 Task: Open Card Content Strategy Meeting in Board Email Marketing Performance Analysis and Reporting to Workspace Affiliate Marketing and add a team member Softage.3@softage.net, a label Red, a checklist Data Analysis, an attachment from your onedrive, a color Red and finally, add a card description 'Plan and execute company team-building conference with guest speakers on customer experience' and a comment 'Let us approach this task with a focus on quality over quantity, ensuring that we deliver a high-quality outcome.'. Add a start date 'Jan 03, 1900' with a due date 'Jan 10, 1900'
Action: Mouse moved to (196, 129)
Screenshot: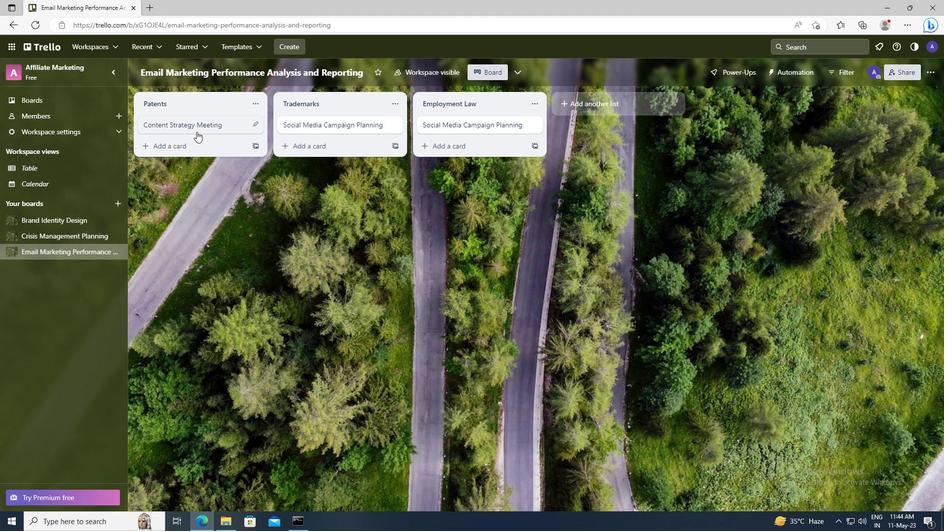 
Action: Mouse pressed left at (196, 129)
Screenshot: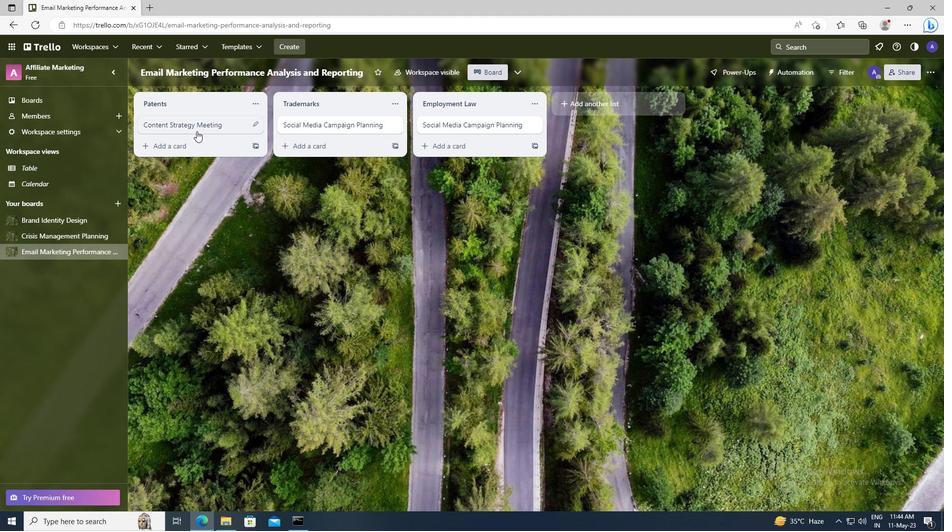 
Action: Mouse moved to (593, 125)
Screenshot: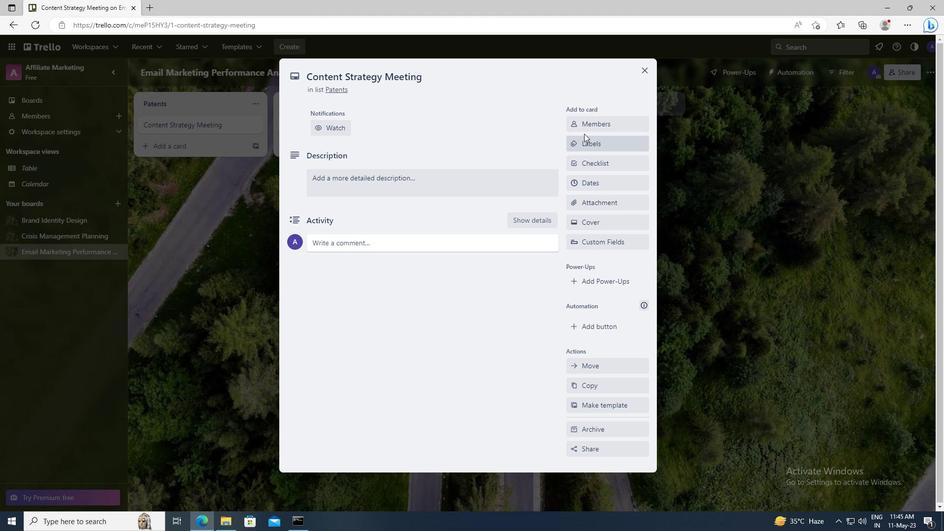 
Action: Mouse pressed left at (593, 125)
Screenshot: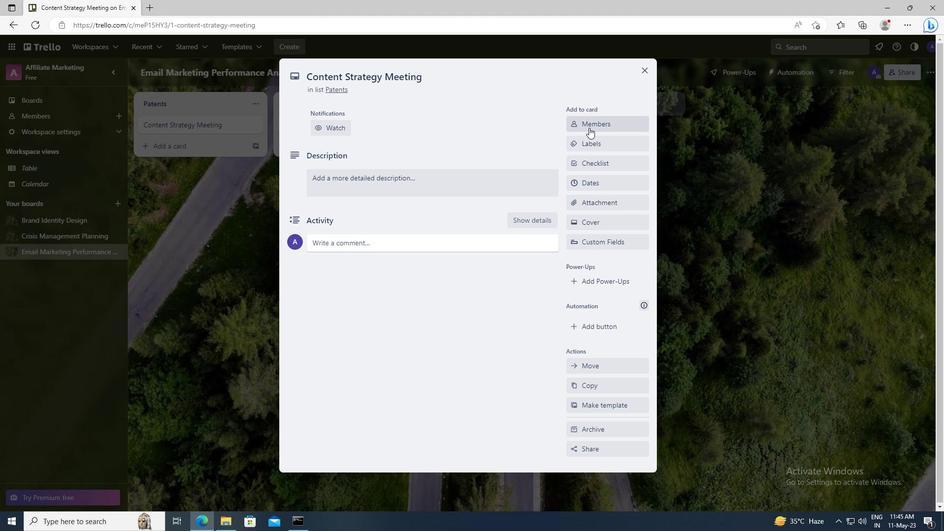 
Action: Mouse moved to (600, 168)
Screenshot: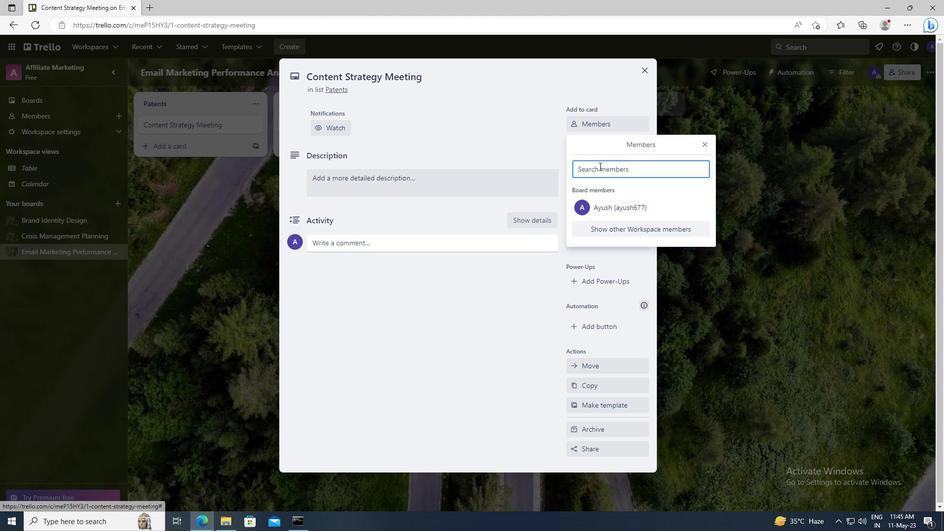 
Action: Mouse pressed left at (600, 168)
Screenshot: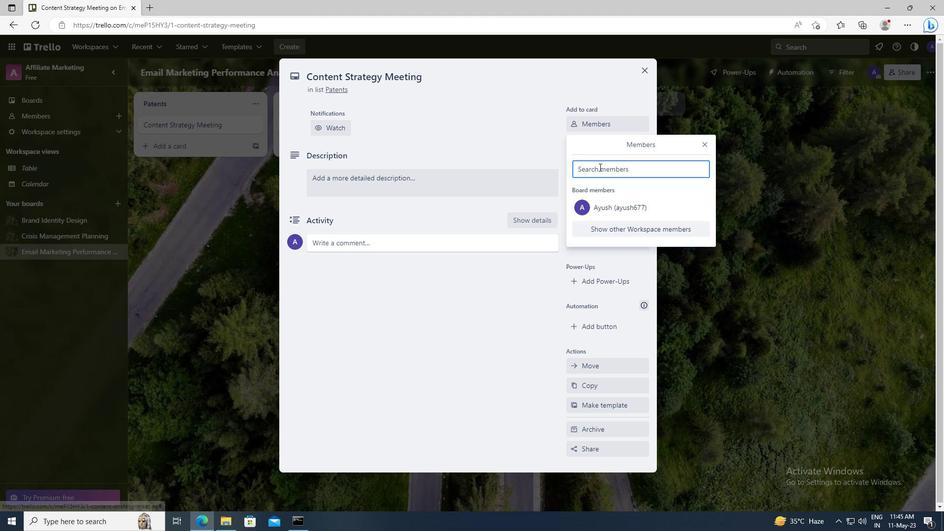 
Action: Key pressed <Key.shift>SOFTAGE.3
Screenshot: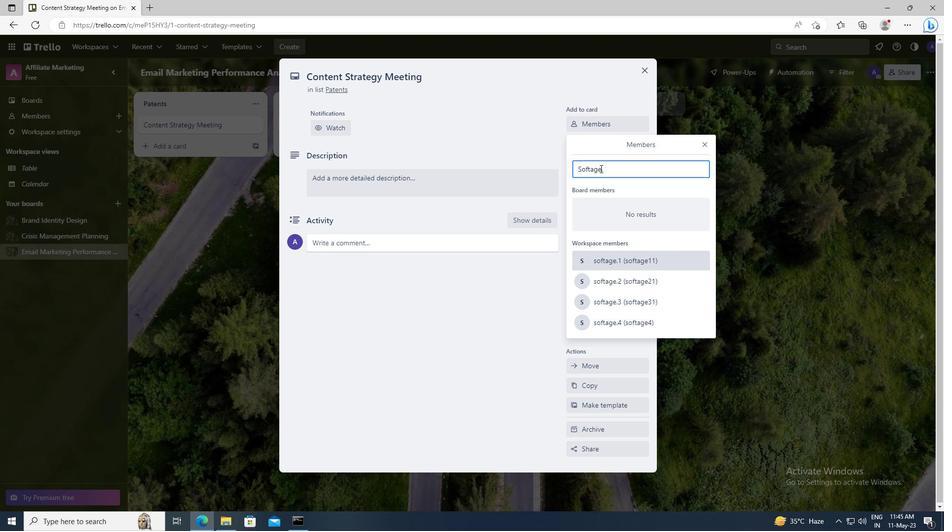 
Action: Mouse moved to (611, 258)
Screenshot: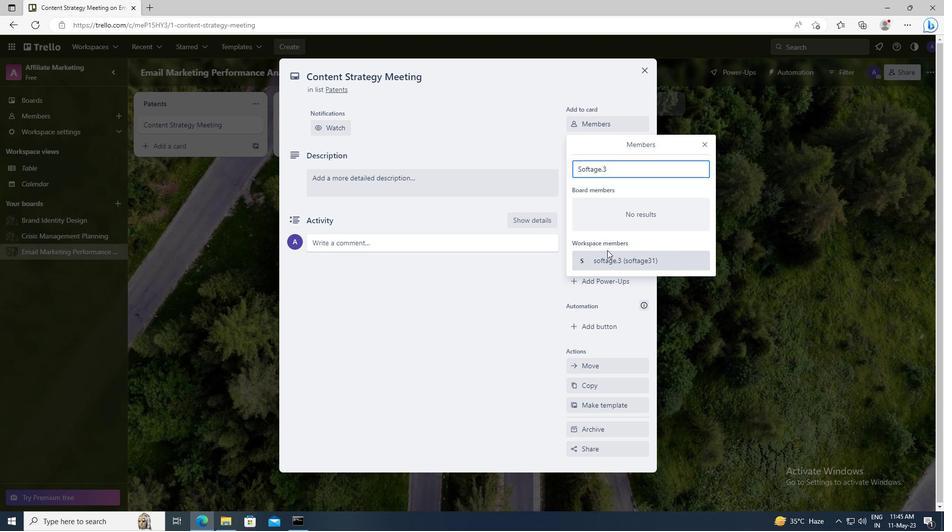 
Action: Mouse pressed left at (611, 258)
Screenshot: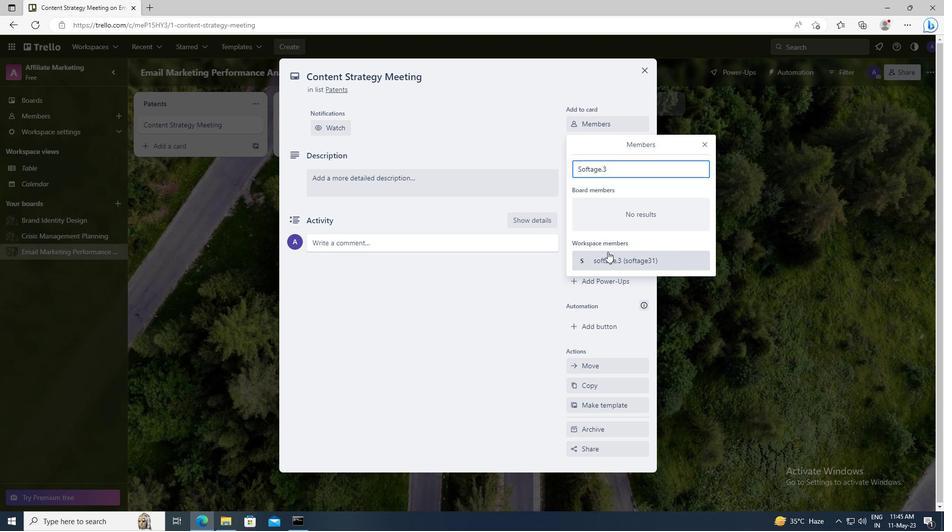 
Action: Mouse moved to (706, 146)
Screenshot: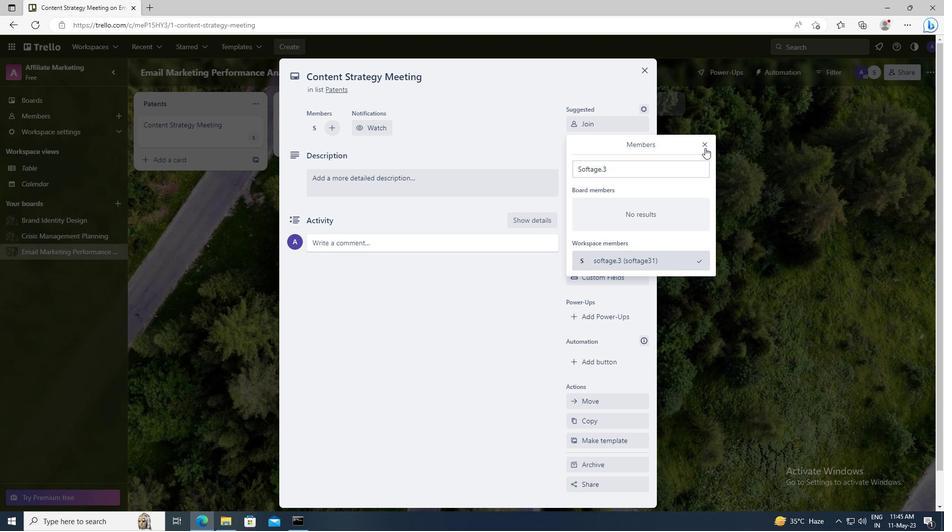 
Action: Mouse pressed left at (706, 146)
Screenshot: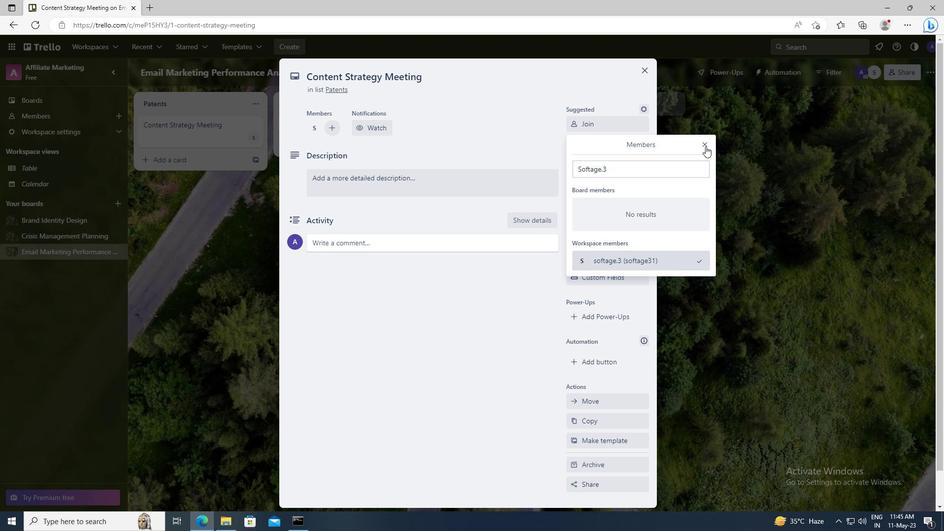 
Action: Mouse moved to (610, 176)
Screenshot: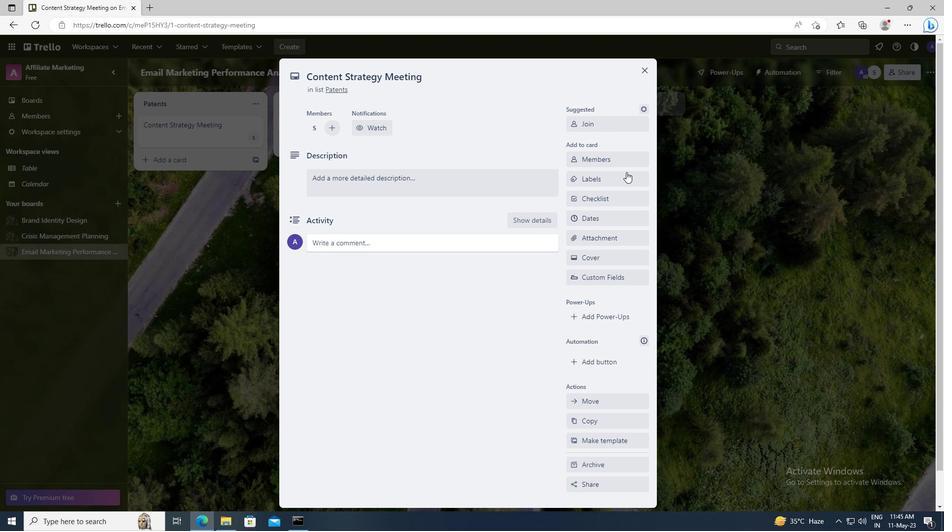 
Action: Mouse pressed left at (610, 176)
Screenshot: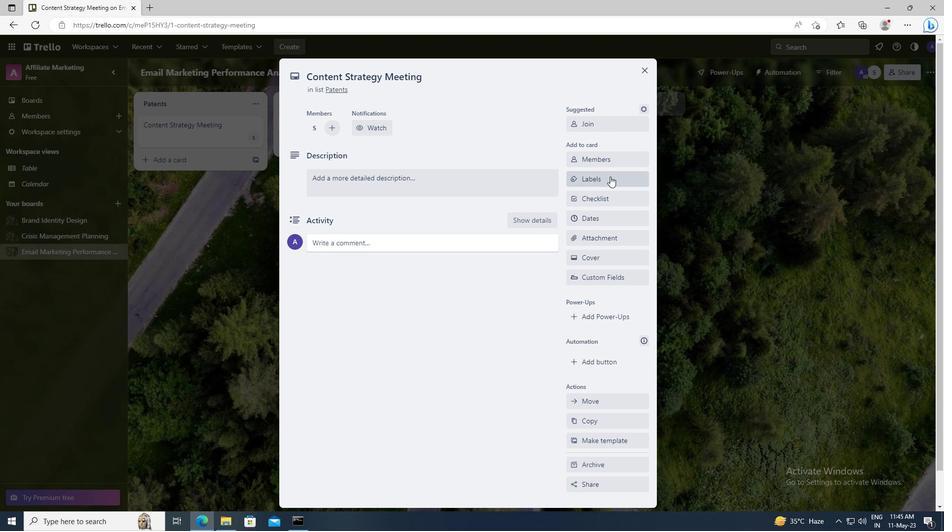 
Action: Mouse moved to (626, 373)
Screenshot: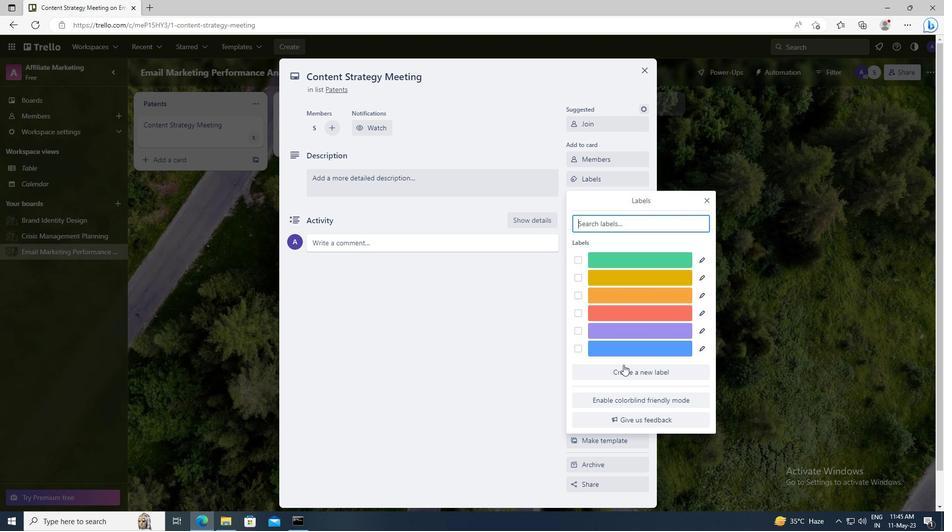 
Action: Mouse pressed left at (626, 373)
Screenshot: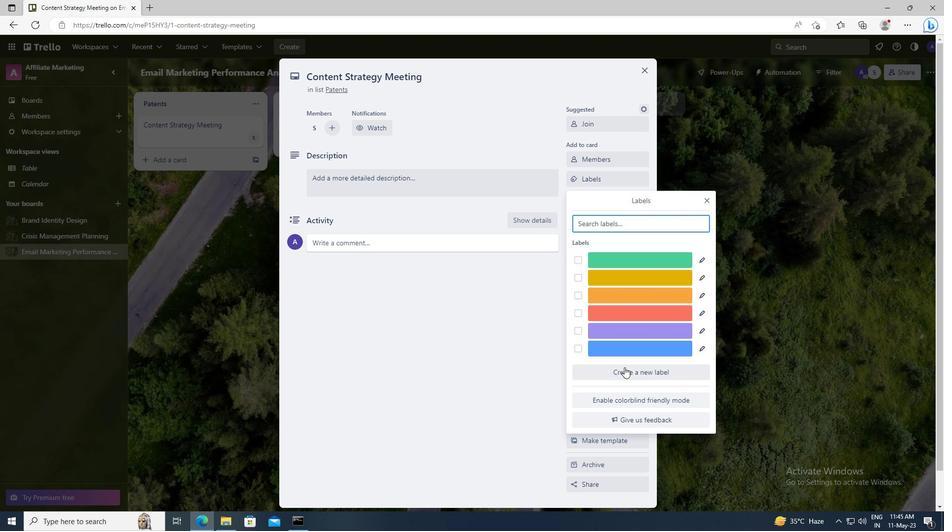 
Action: Mouse moved to (666, 344)
Screenshot: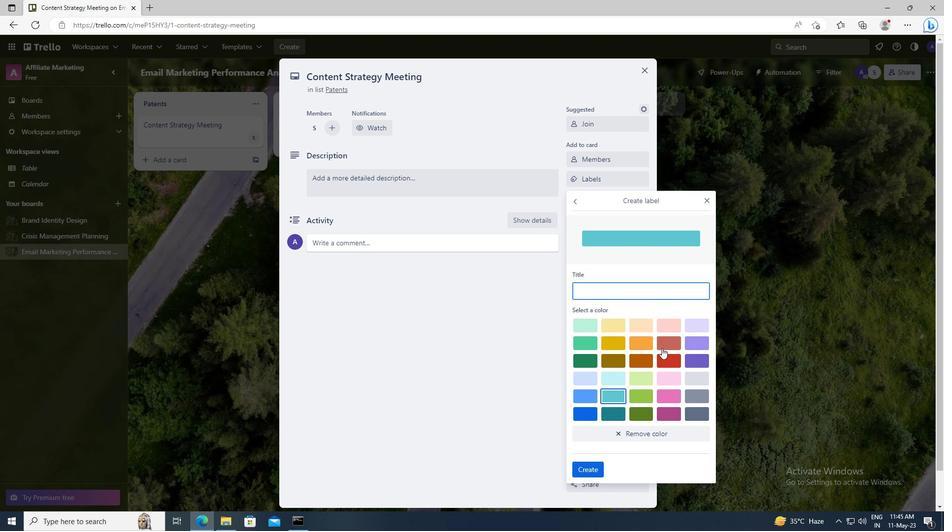 
Action: Mouse pressed left at (666, 344)
Screenshot: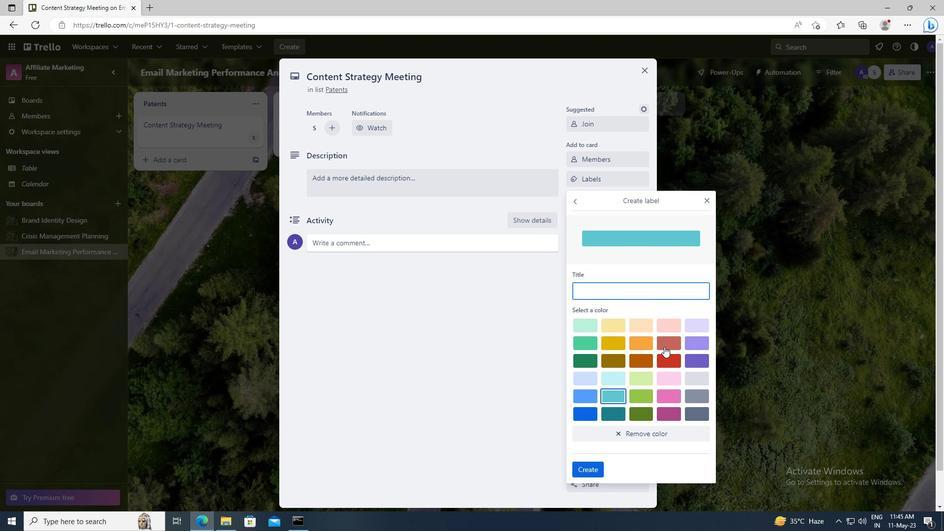 
Action: Mouse moved to (587, 469)
Screenshot: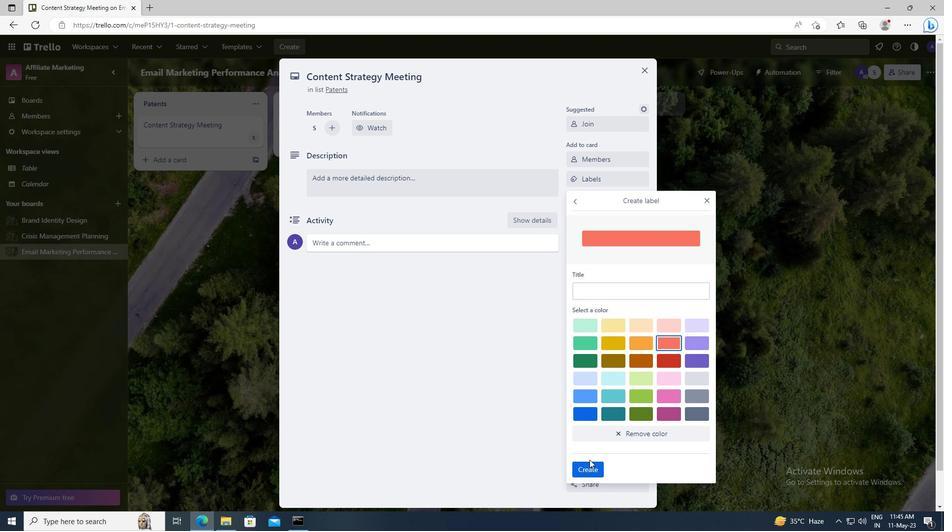 
Action: Mouse pressed left at (587, 469)
Screenshot: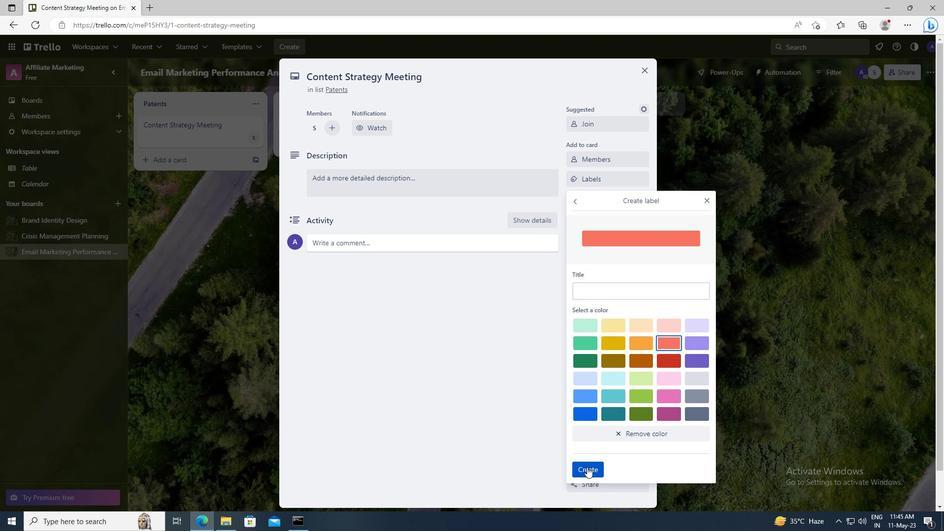 
Action: Mouse moved to (706, 199)
Screenshot: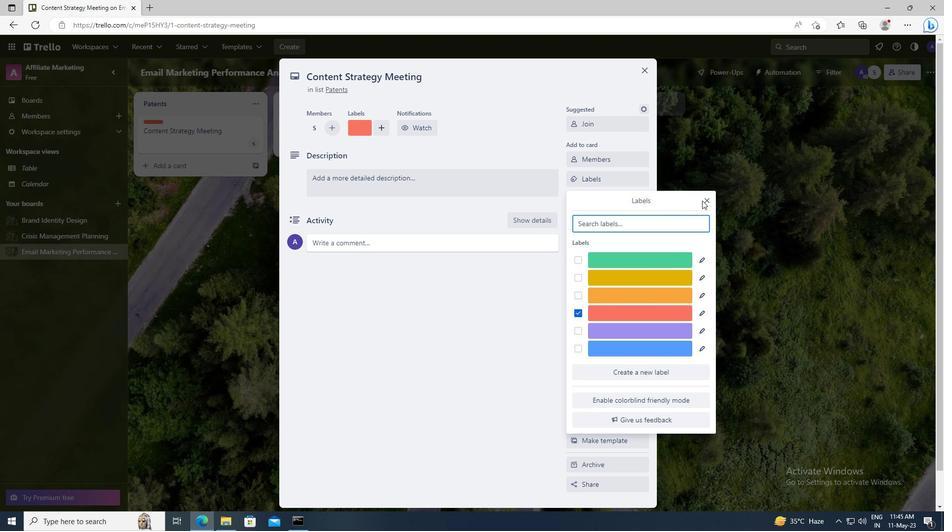 
Action: Mouse pressed left at (706, 199)
Screenshot: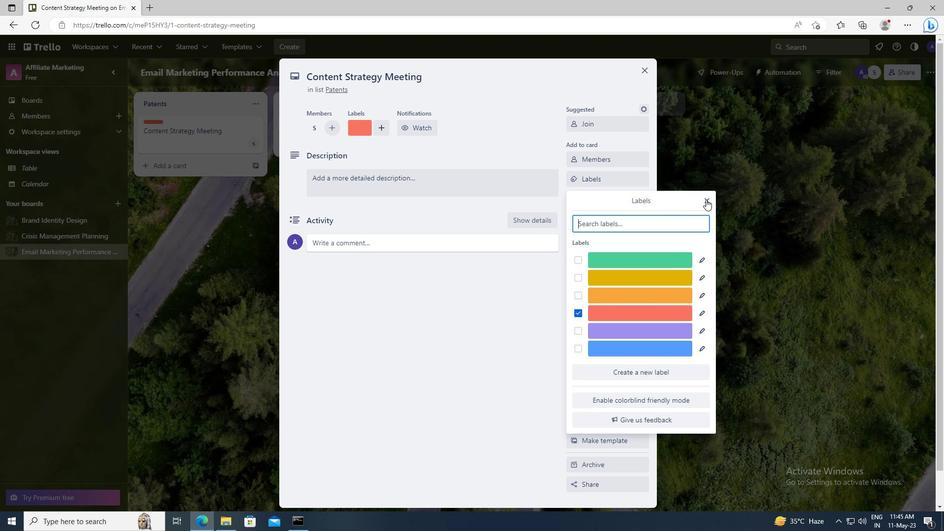 
Action: Mouse moved to (601, 201)
Screenshot: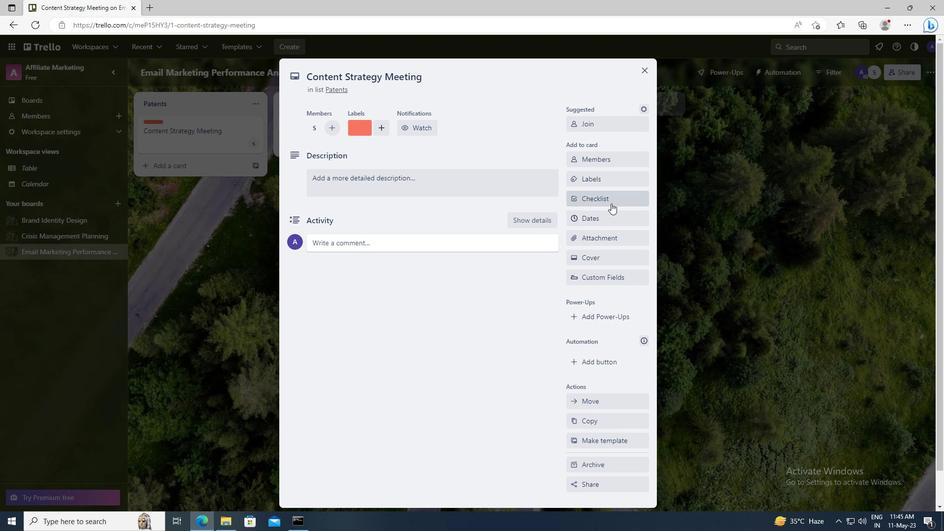 
Action: Mouse pressed left at (601, 201)
Screenshot: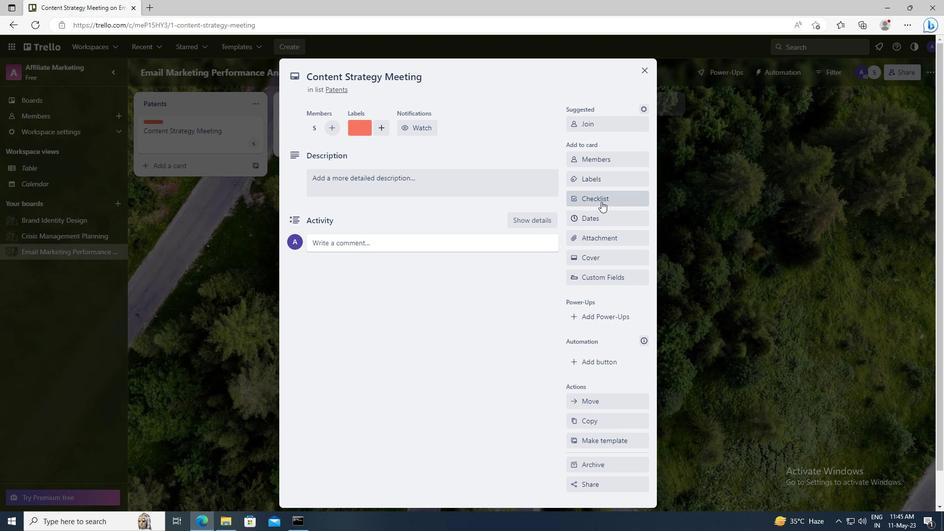
Action: Key pressed <Key.shift>DATA<Key.space><Key.shift>ANALYSIS
Screenshot: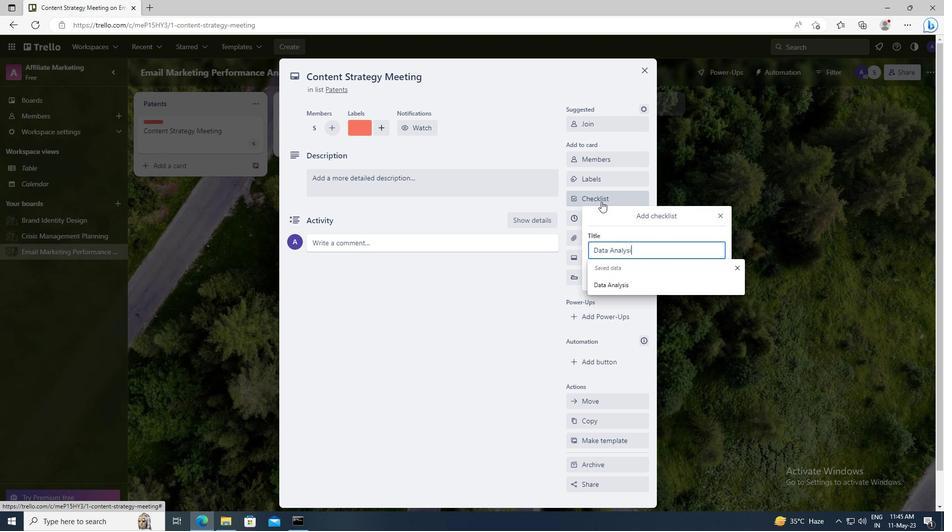 
Action: Mouse moved to (604, 275)
Screenshot: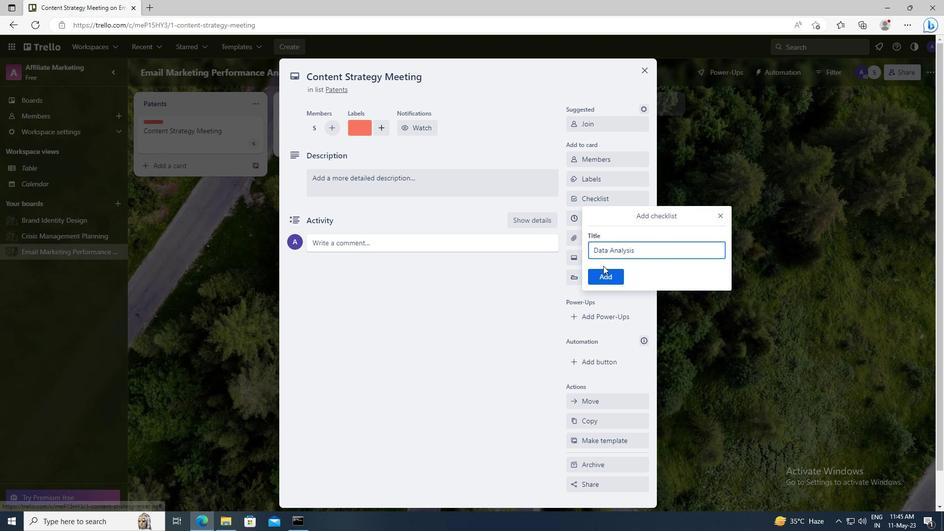 
Action: Mouse pressed left at (604, 275)
Screenshot: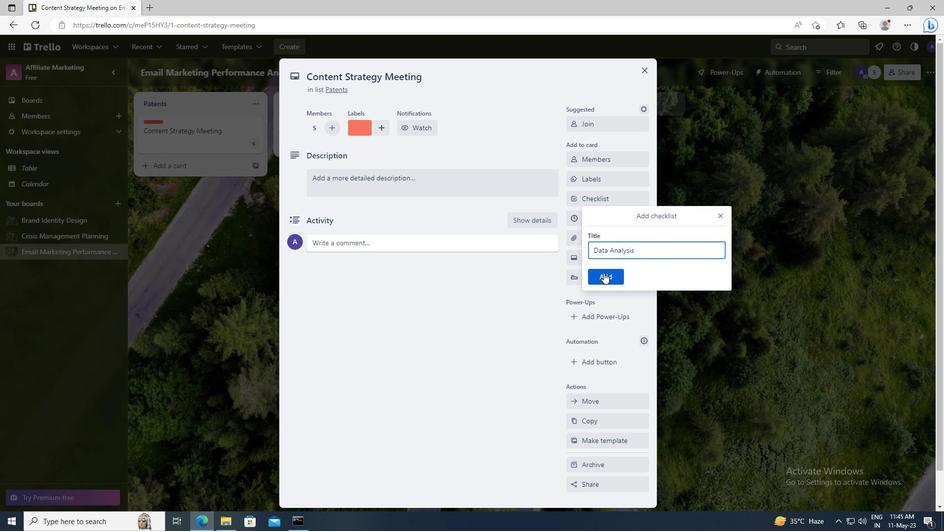 
Action: Mouse moved to (598, 238)
Screenshot: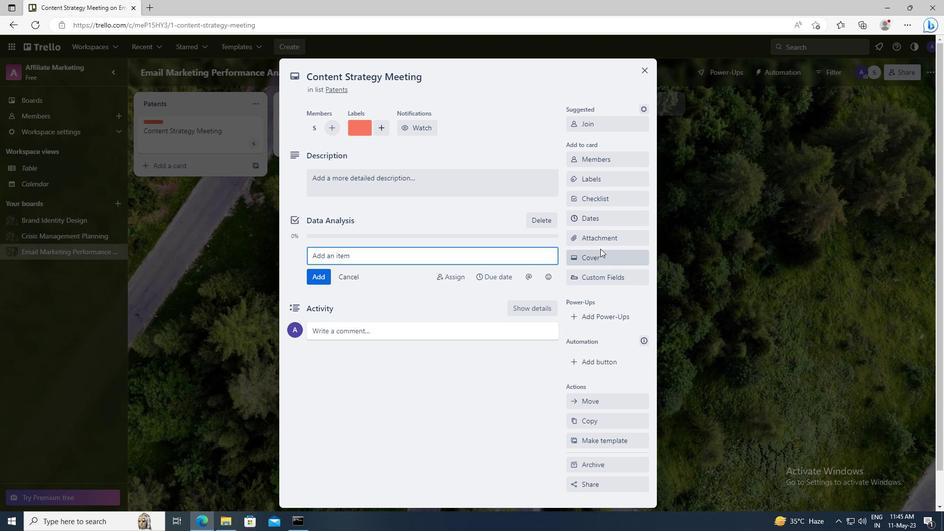 
Action: Mouse pressed left at (598, 238)
Screenshot: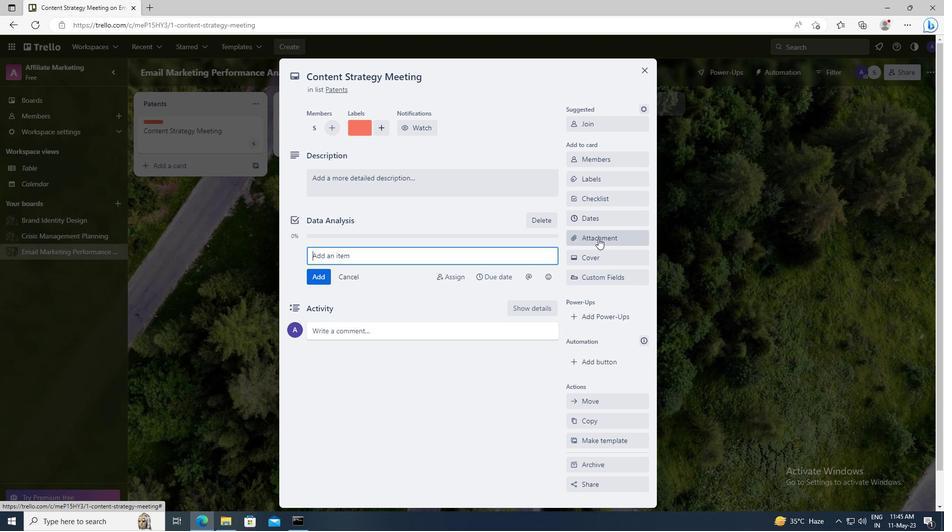 
Action: Mouse moved to (598, 358)
Screenshot: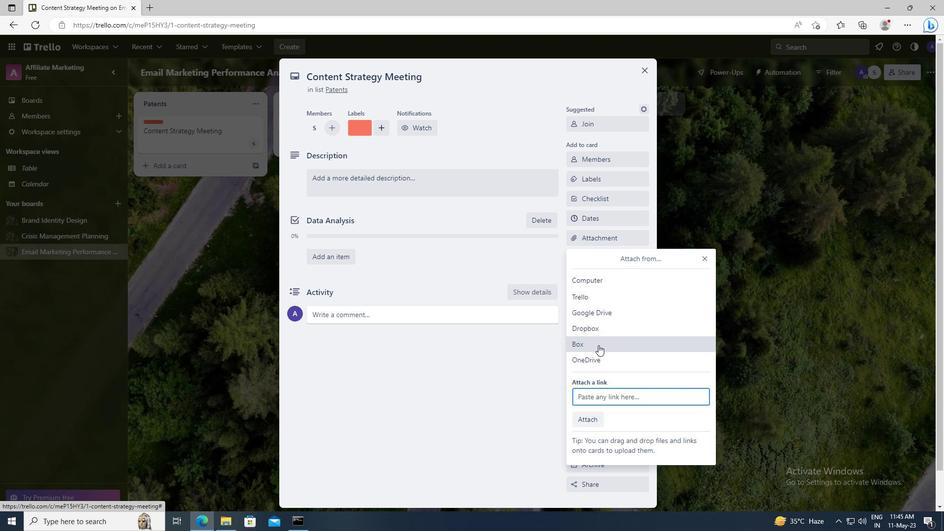 
Action: Mouse pressed left at (598, 358)
Screenshot: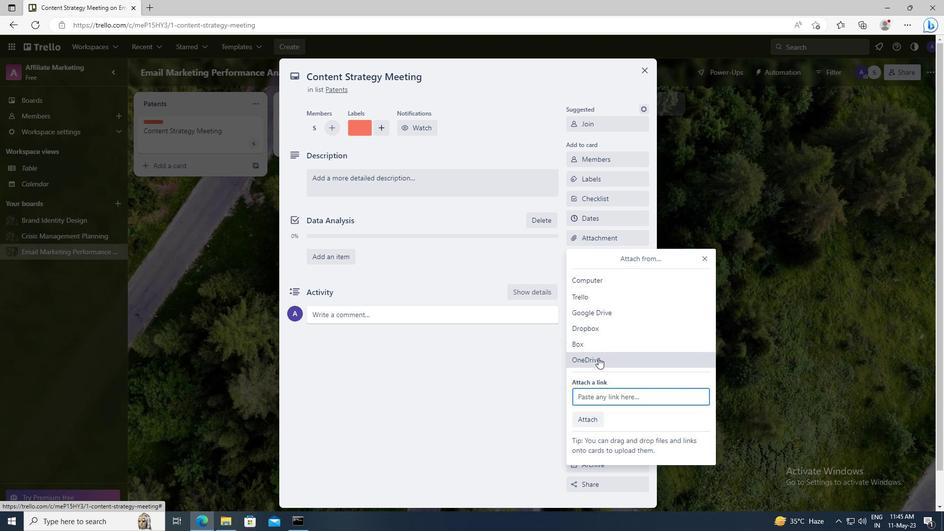 
Action: Mouse moved to (360, 193)
Screenshot: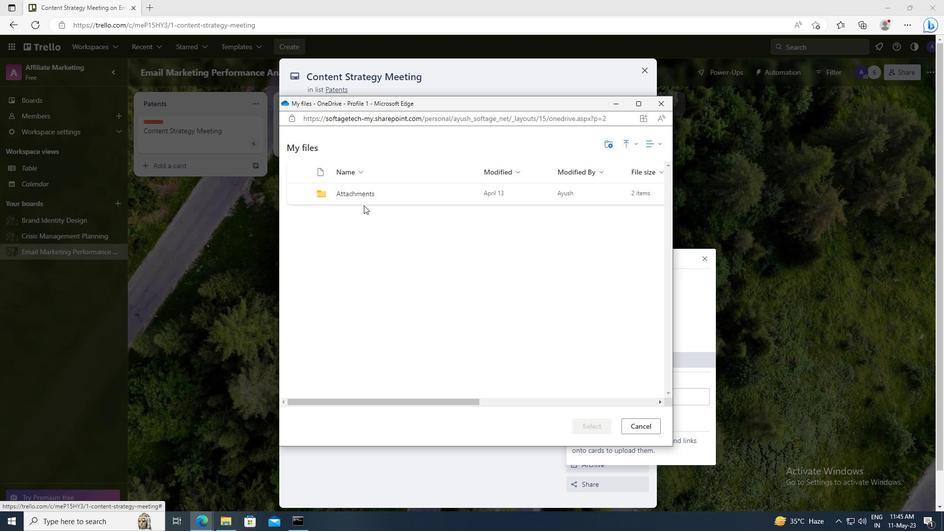 
Action: Mouse pressed left at (360, 193)
Screenshot: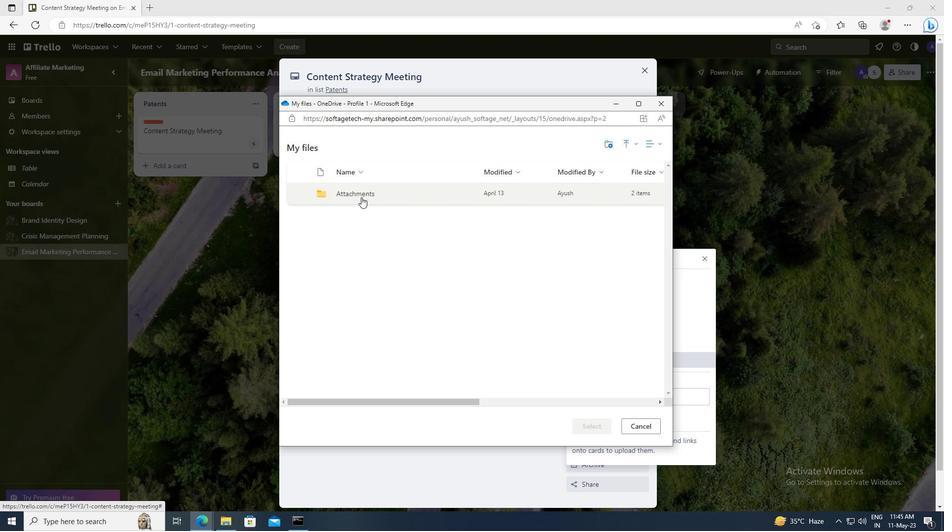 
Action: Mouse moved to (300, 195)
Screenshot: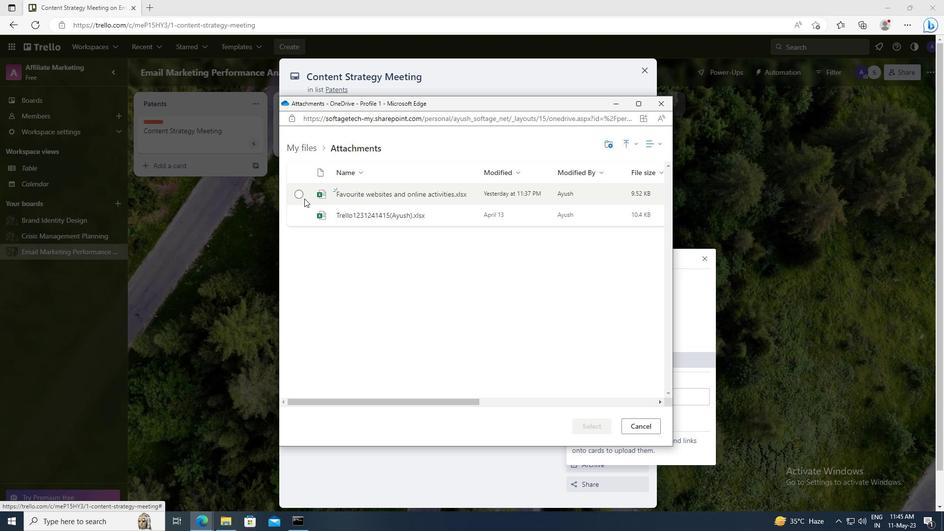 
Action: Mouse pressed left at (300, 195)
Screenshot: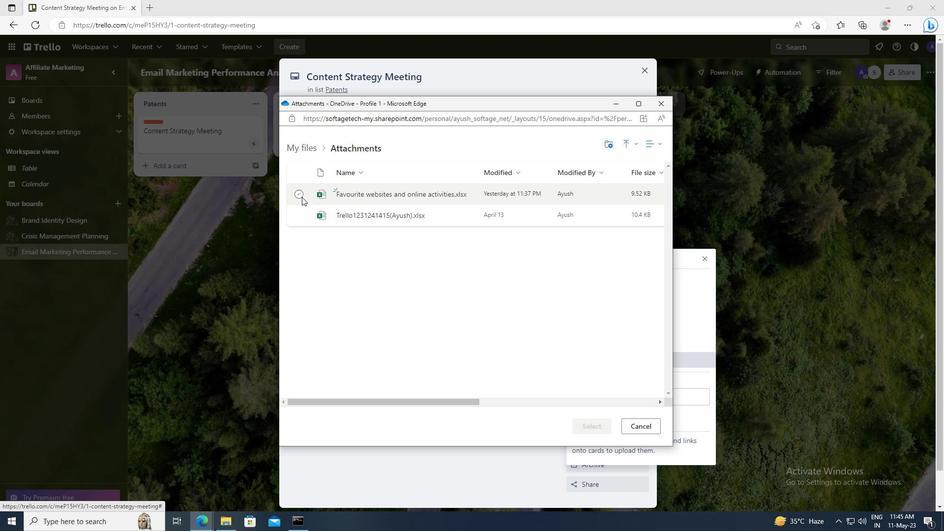 
Action: Mouse moved to (599, 429)
Screenshot: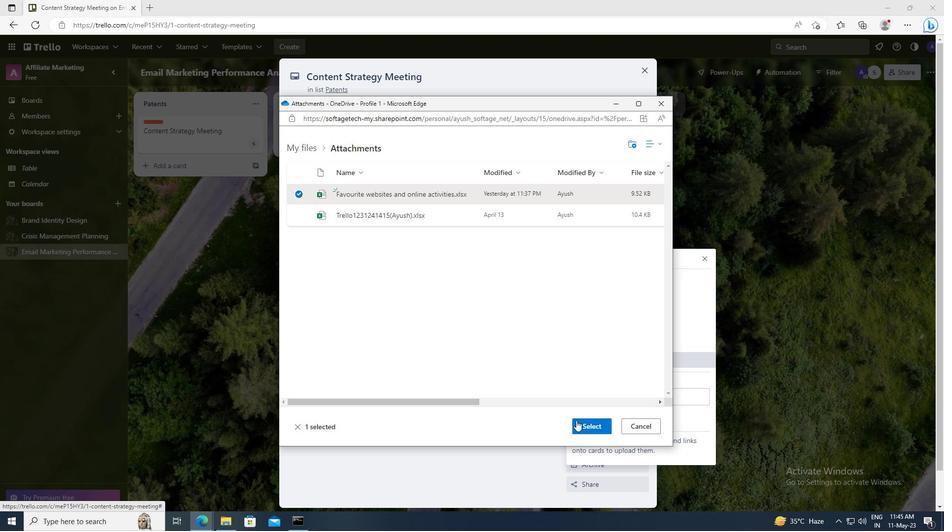 
Action: Mouse pressed left at (599, 429)
Screenshot: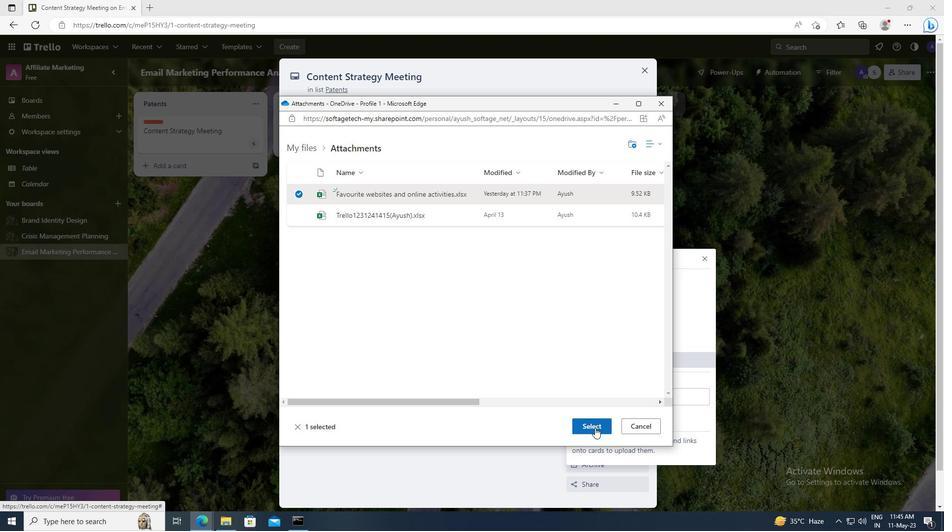 
Action: Mouse moved to (590, 261)
Screenshot: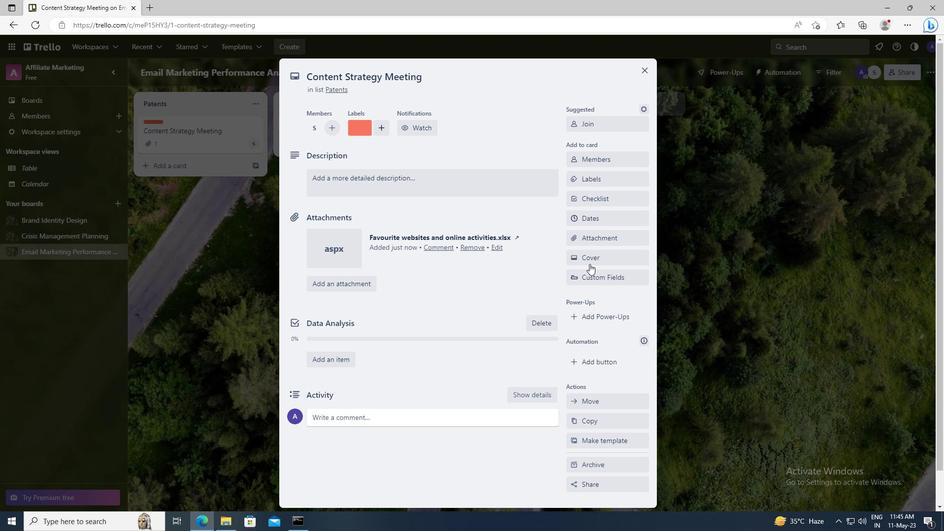 
Action: Mouse pressed left at (590, 261)
Screenshot: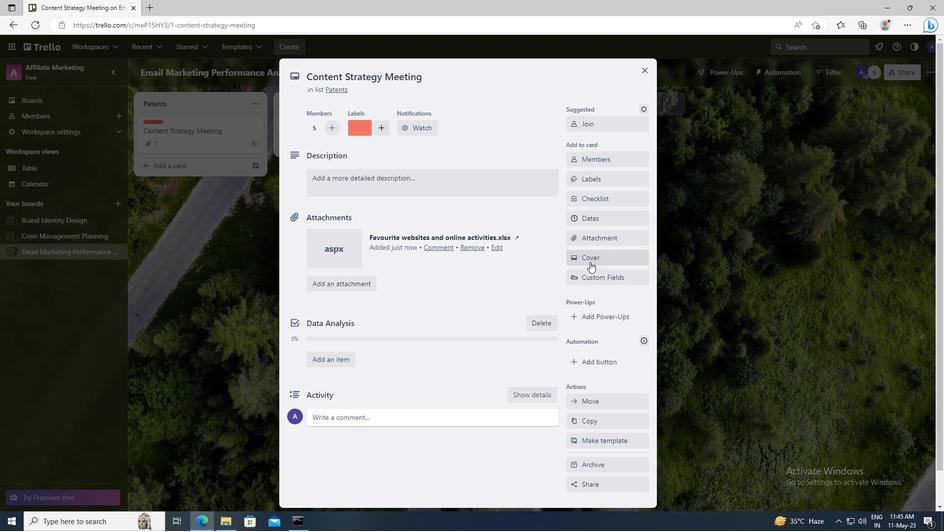 
Action: Mouse moved to (668, 309)
Screenshot: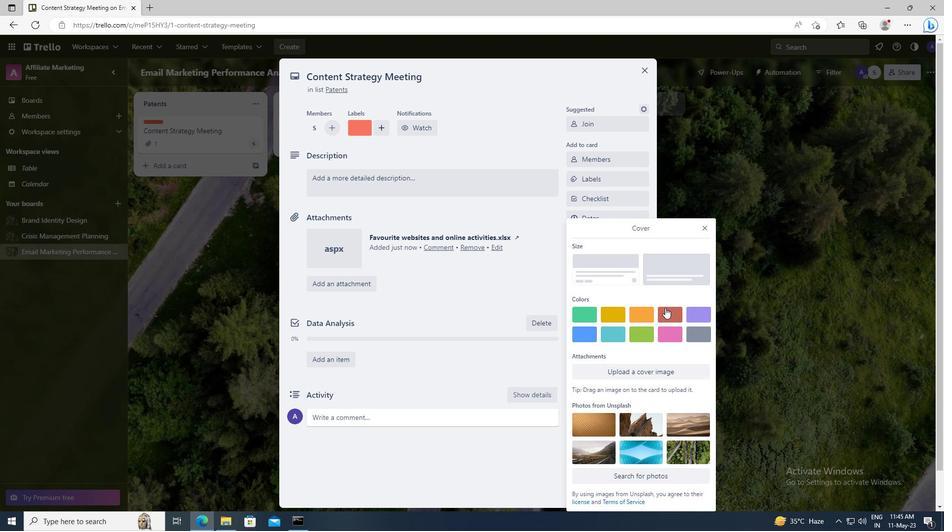 
Action: Mouse pressed left at (668, 309)
Screenshot: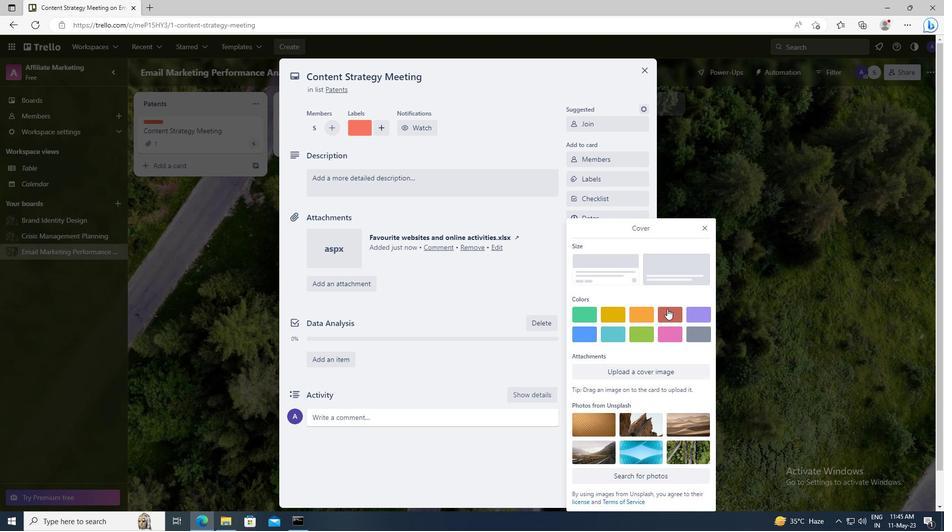 
Action: Mouse moved to (705, 209)
Screenshot: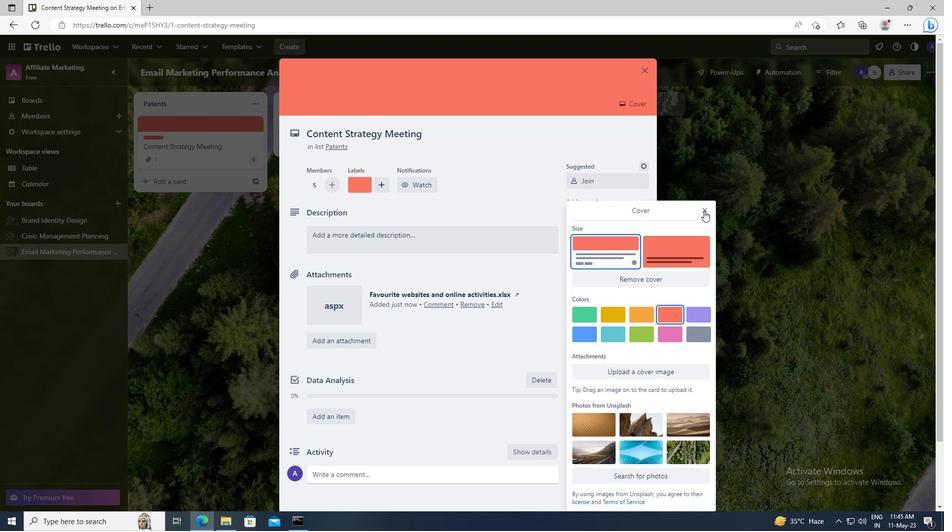 
Action: Mouse pressed left at (705, 209)
Screenshot: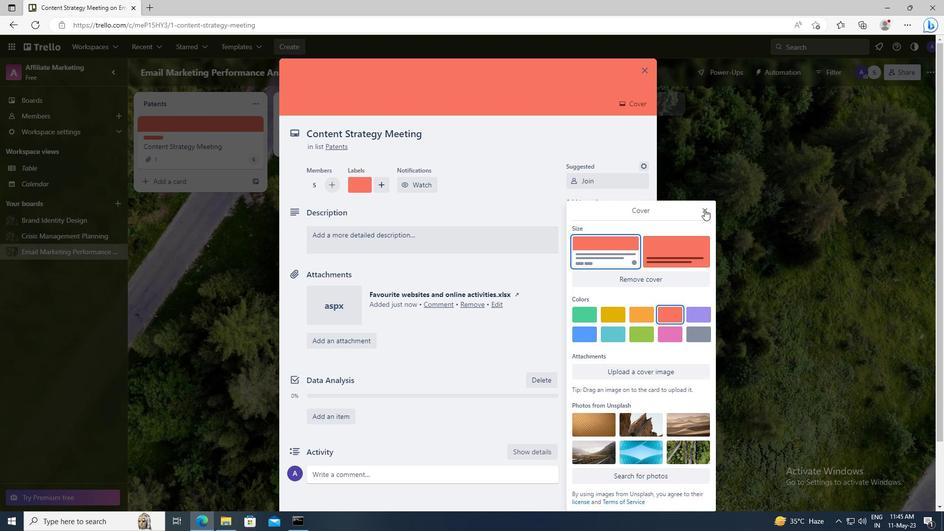 
Action: Mouse moved to (417, 244)
Screenshot: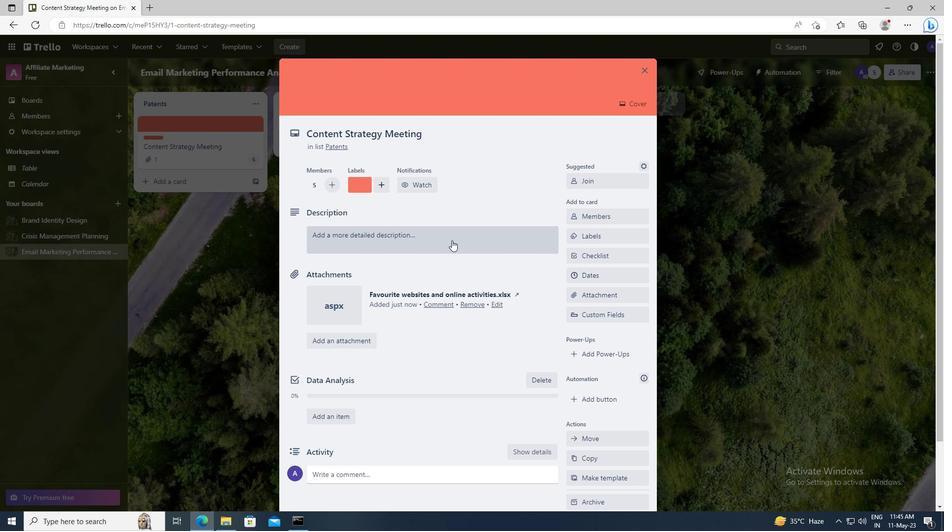 
Action: Mouse pressed left at (417, 244)
Screenshot: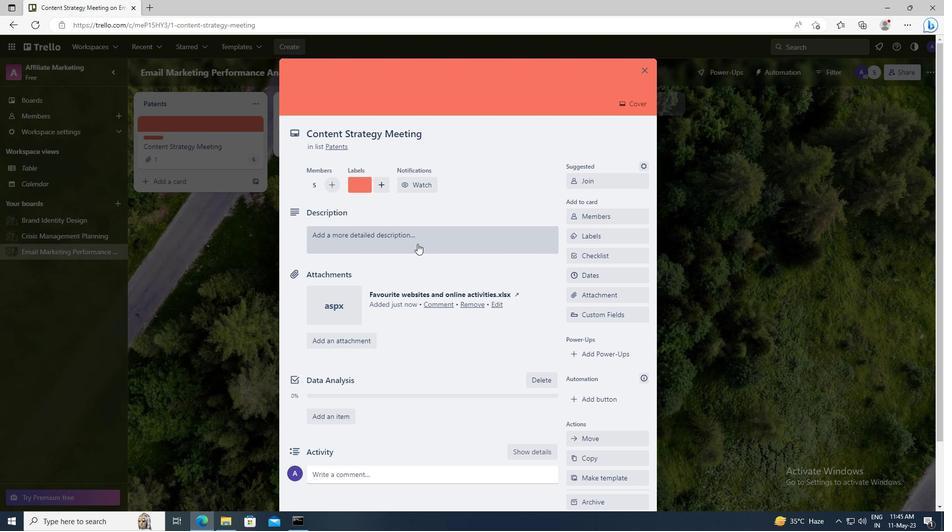 
Action: Key pressed <Key.shift>PLAN<Key.space>AND<Key.space>EXECUTE<Key.space>COMPANY<Key.space>TEAM-BUILDING<Key.space>CONFERENCE<Key.space>WITH<Key.space>GUEST<Key.space>SPEAKERS<Key.space>ON<Key.space>CUSTOMER<Key.space>EXPERIENCE<Key.space>
Screenshot: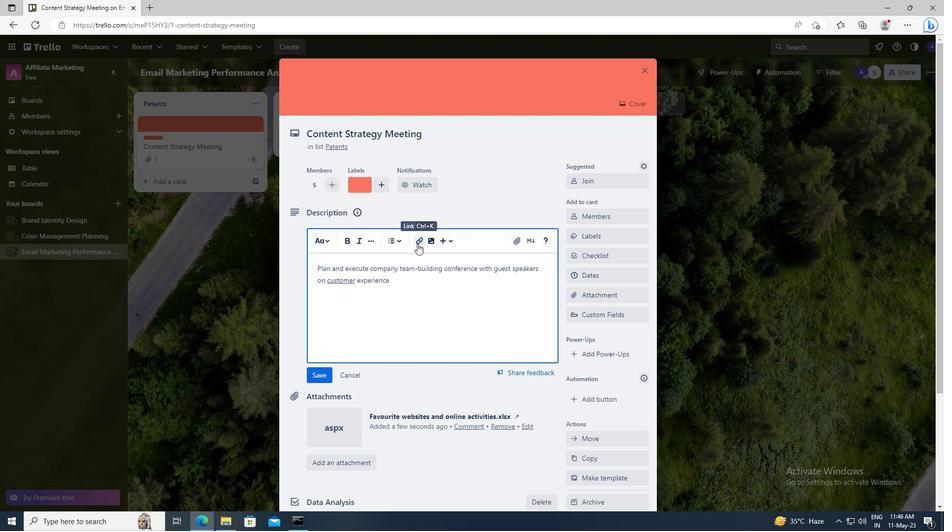 
Action: Mouse moved to (325, 373)
Screenshot: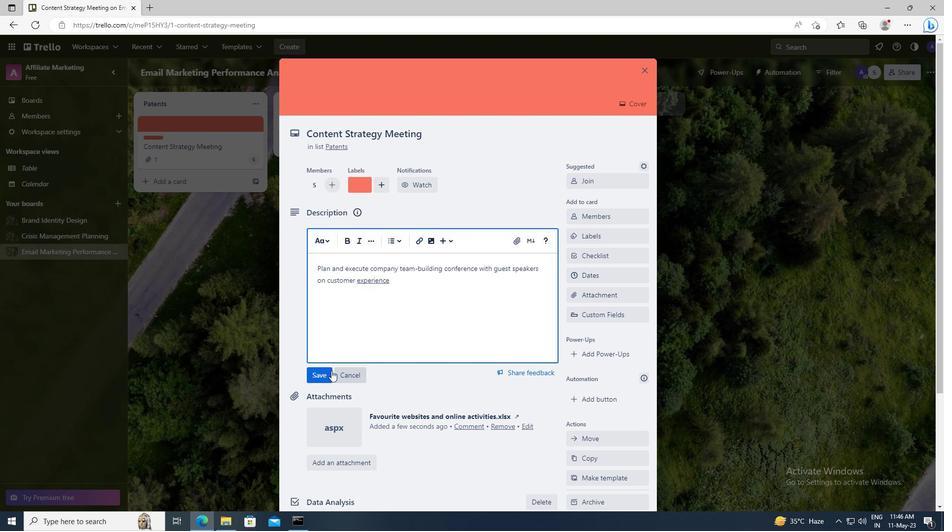 
Action: Mouse pressed left at (325, 373)
Screenshot: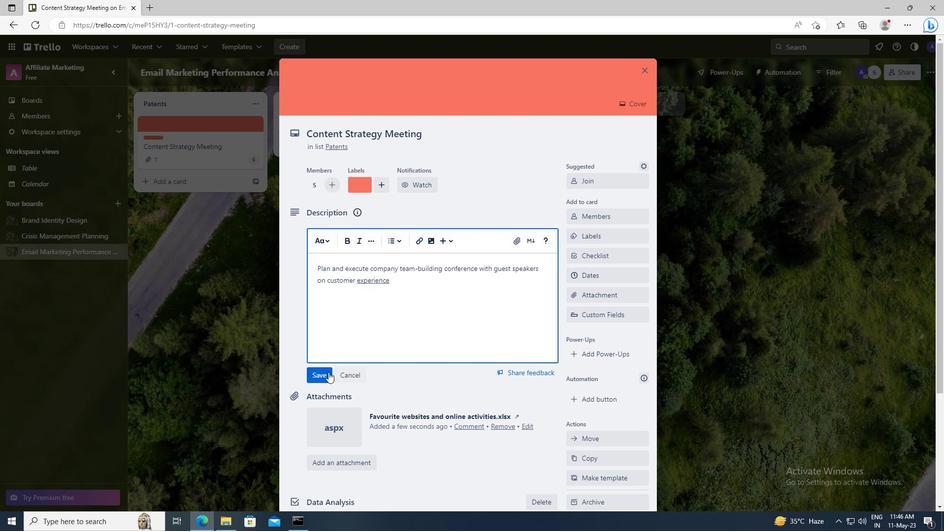 
Action: Mouse scrolled (325, 373) with delta (0, 0)
Screenshot: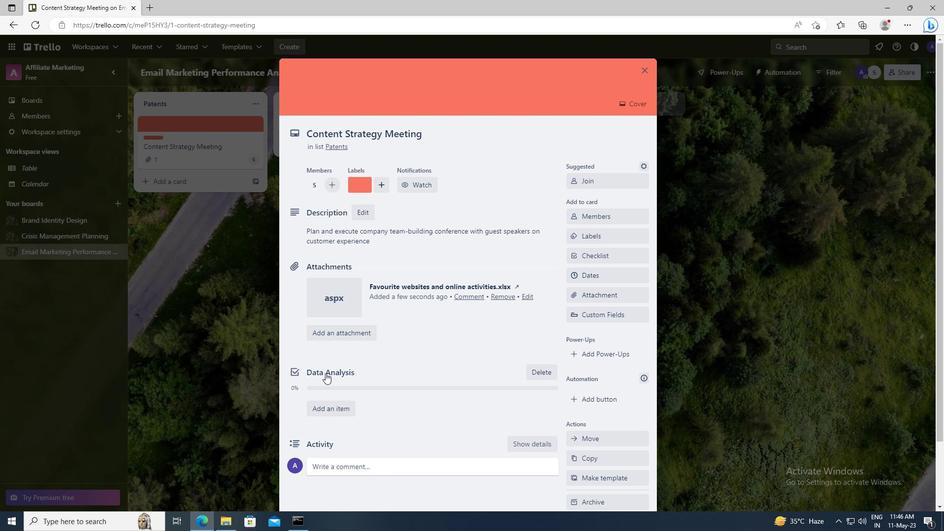 
Action: Mouse moved to (325, 395)
Screenshot: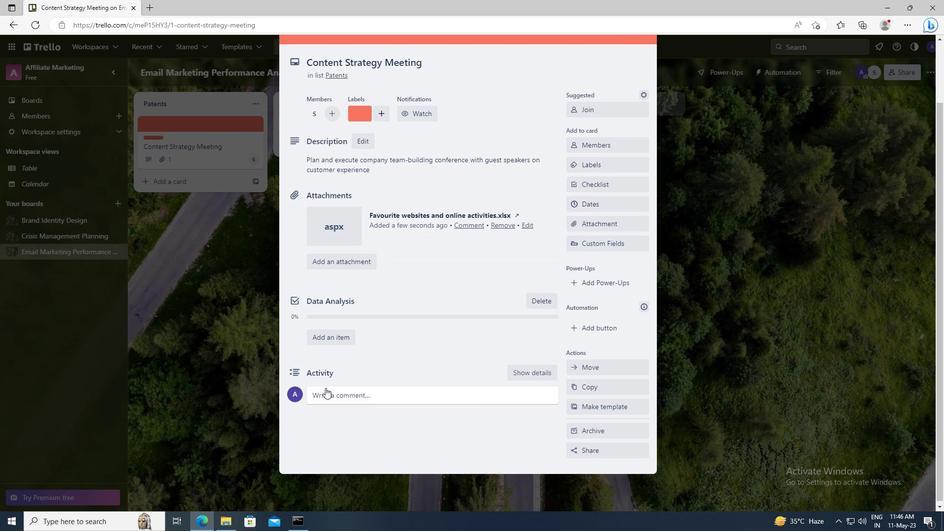 
Action: Mouse pressed left at (325, 395)
Screenshot: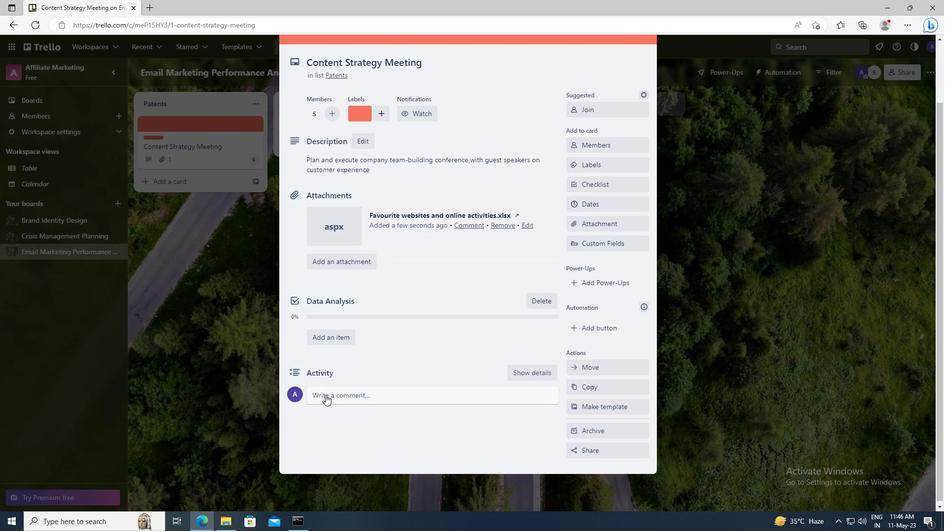 
Action: Key pressed <Key.shift>LET<Key.space>US<Key.space>APPROACH<Key.space>THIS<Key.space>TASK<Key.space>WITH<Key.space>A<Key.space>FOCUS<Key.space>ON<Key.space>QUALITY<Key.space>OVER<Key.space>QUANTITY,<Key.space>ENSURING<Key.space>THAT<Key.space>WE<Key.space>DELIVER<Key.space>A<Key.space>HIGH<Key.space>QUALITY<Key.space>OUTCOME.
Screenshot: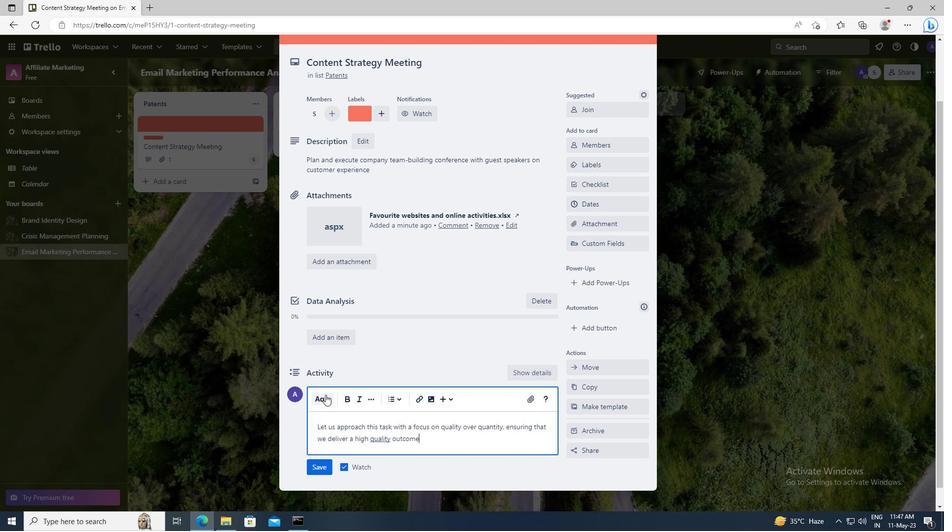 
Action: Mouse moved to (321, 468)
Screenshot: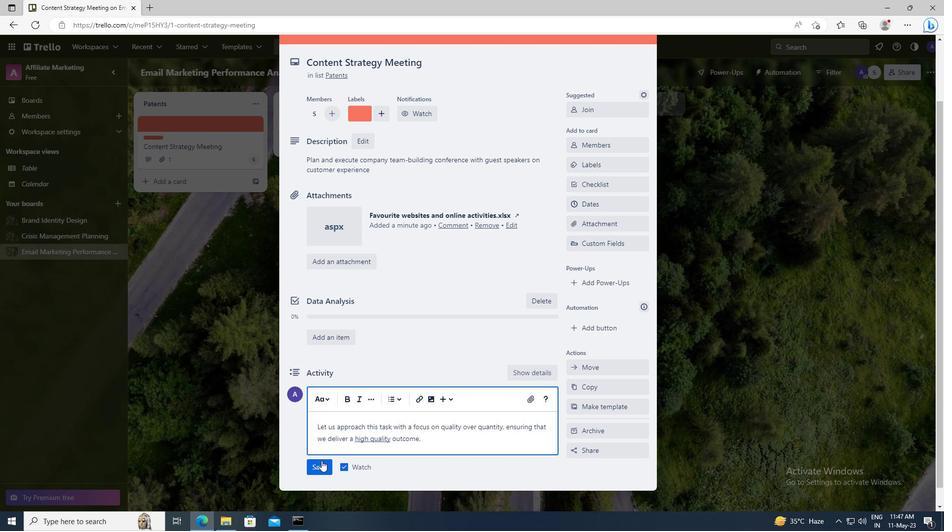 
Action: Mouse pressed left at (321, 468)
Screenshot: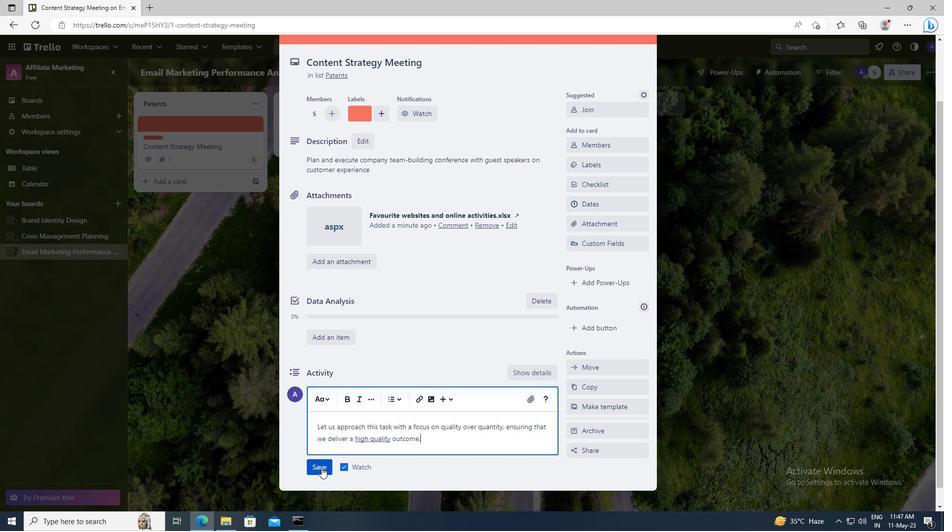 
Action: Mouse moved to (553, 335)
Screenshot: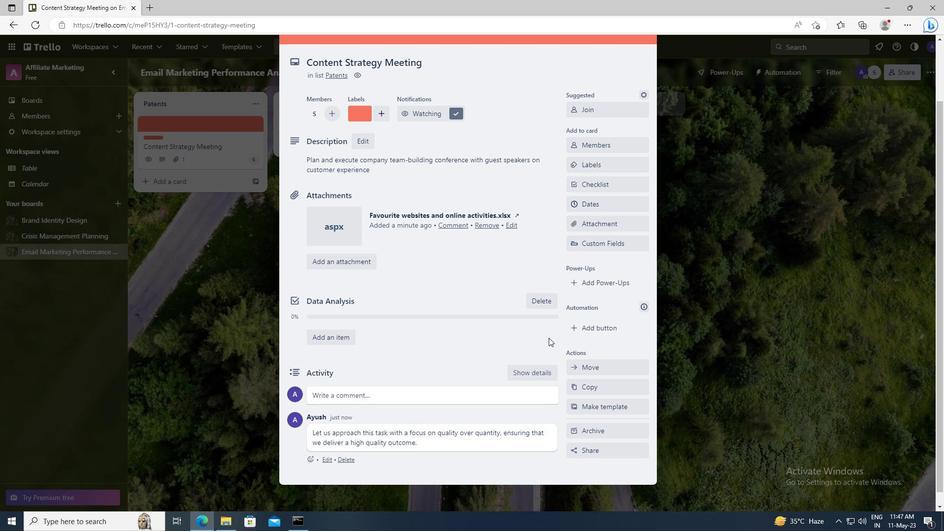 
Action: Mouse scrolled (553, 336) with delta (0, 0)
Screenshot: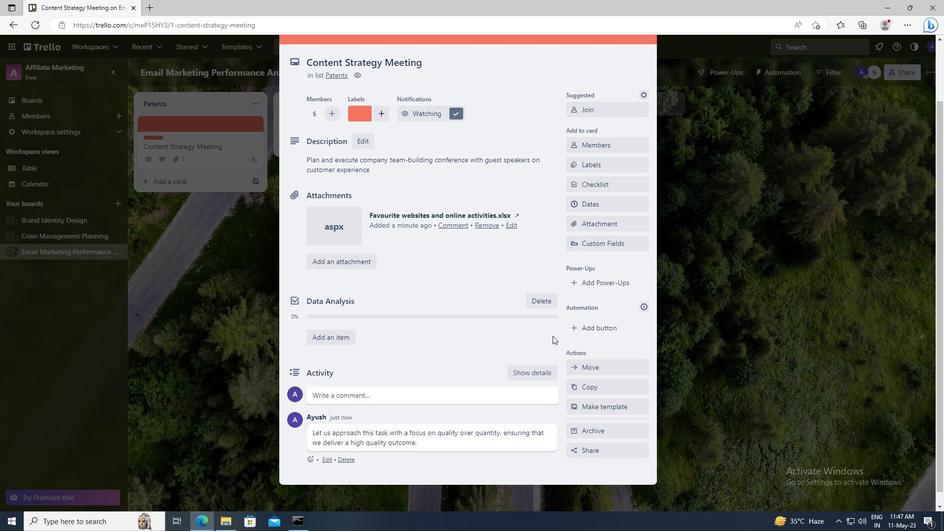 
Action: Mouse moved to (595, 277)
Screenshot: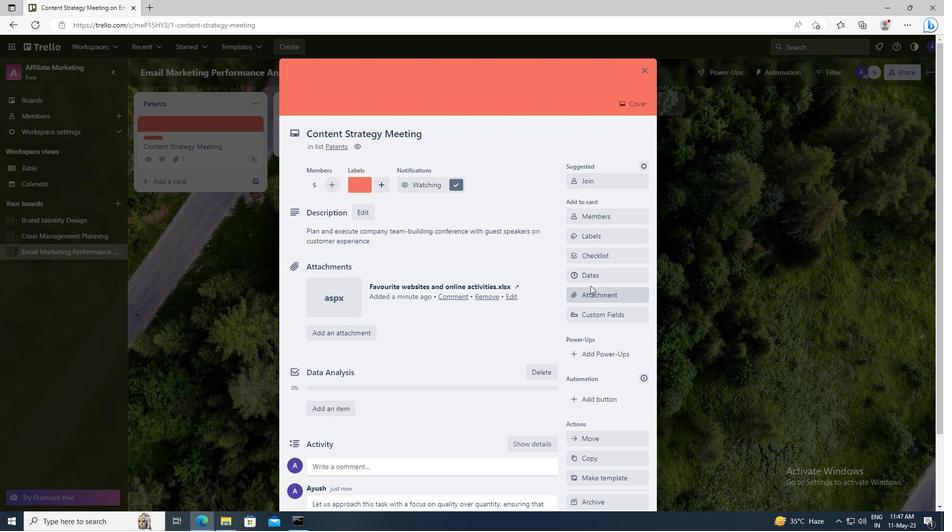 
Action: Mouse pressed left at (595, 277)
Screenshot: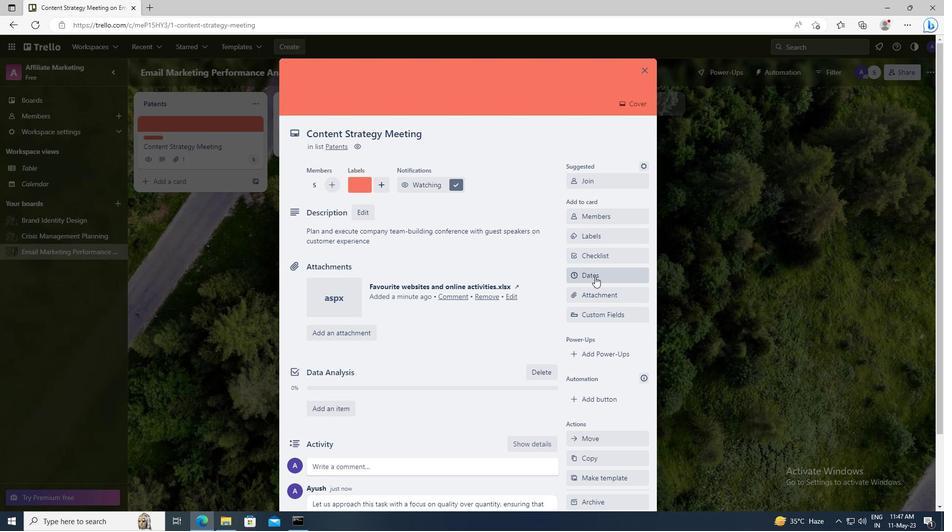 
Action: Mouse moved to (580, 253)
Screenshot: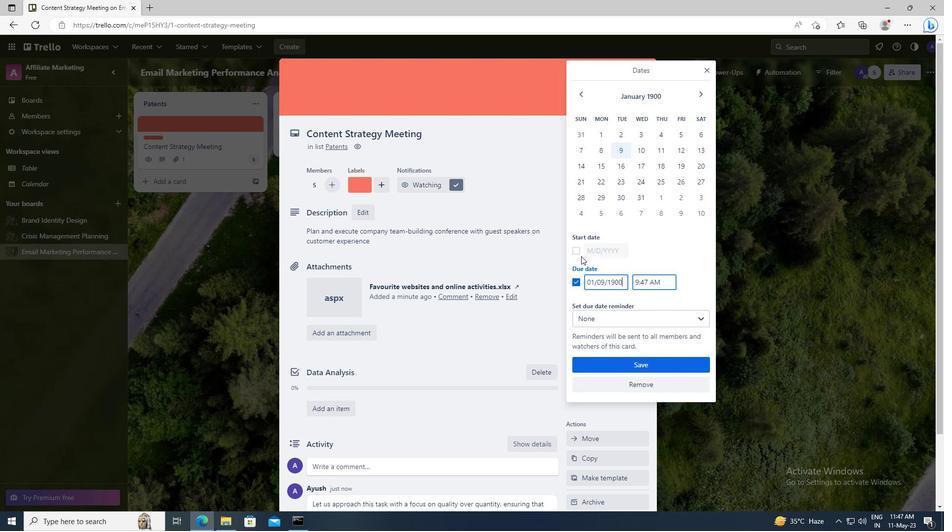 
Action: Mouse pressed left at (580, 253)
Screenshot: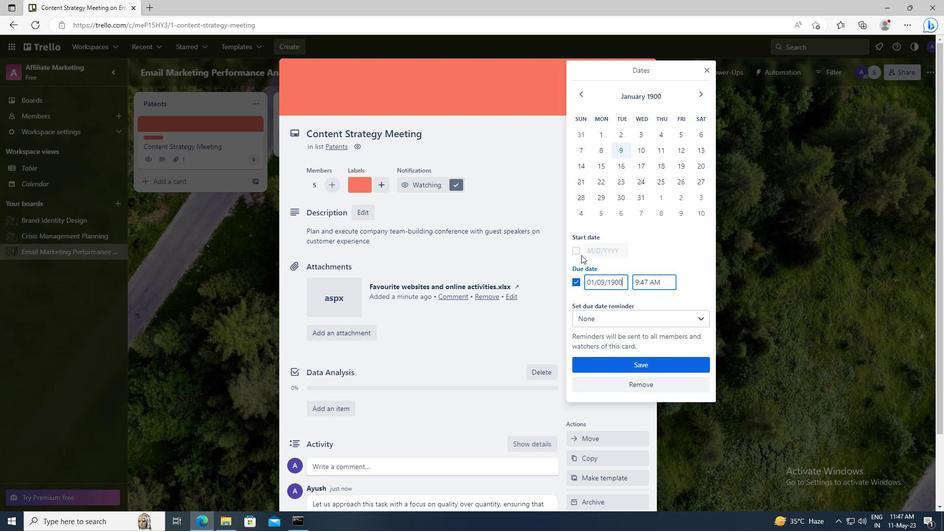 
Action: Mouse moved to (624, 250)
Screenshot: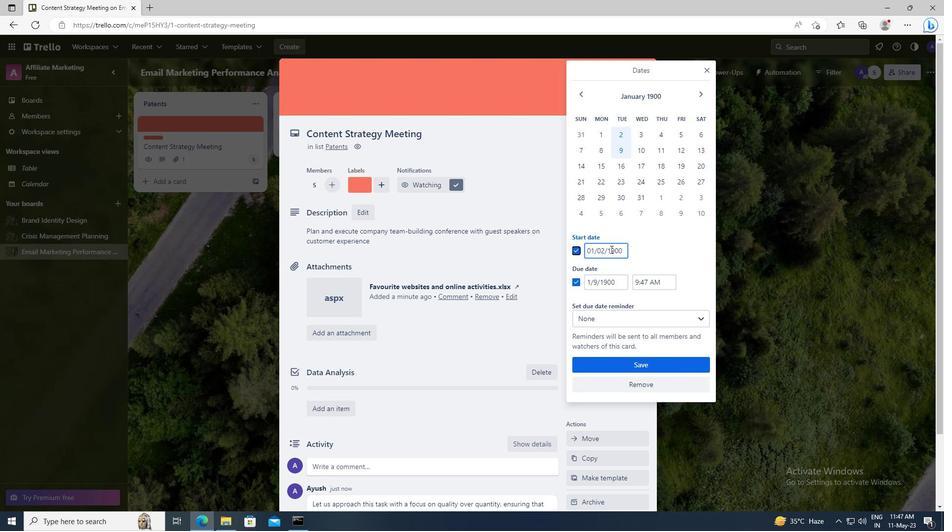 
Action: Mouse pressed left at (624, 250)
Screenshot: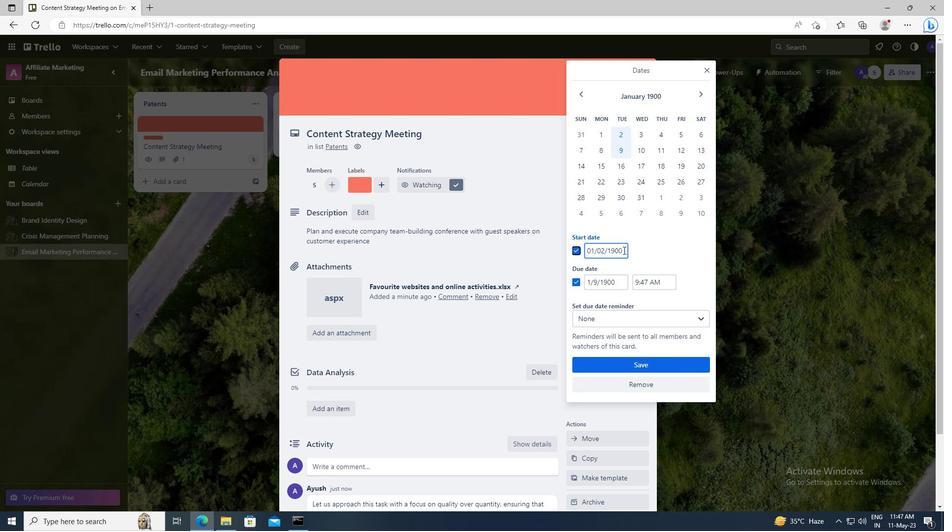 
Action: Key pressed <Key.left><Key.left><Key.left><Key.left><Key.left><Key.backspace>3
Screenshot: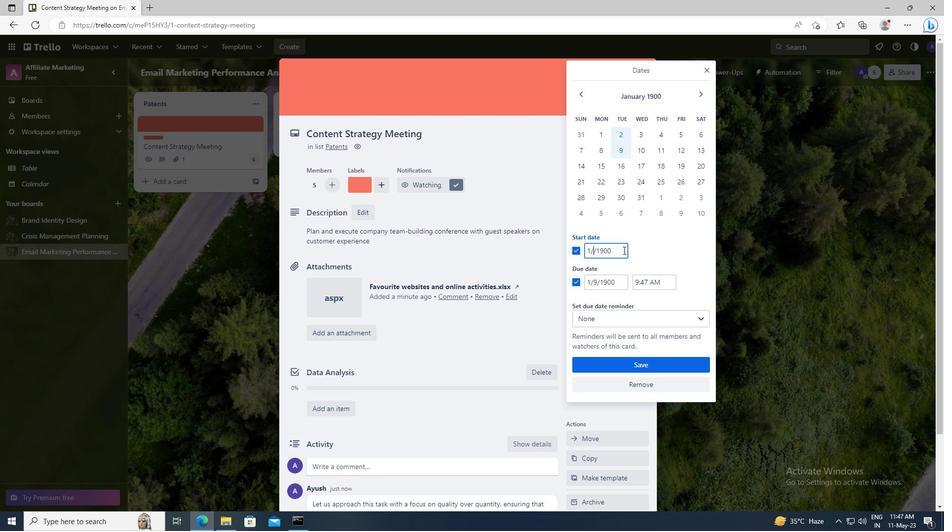 
Action: Mouse moved to (622, 280)
Screenshot: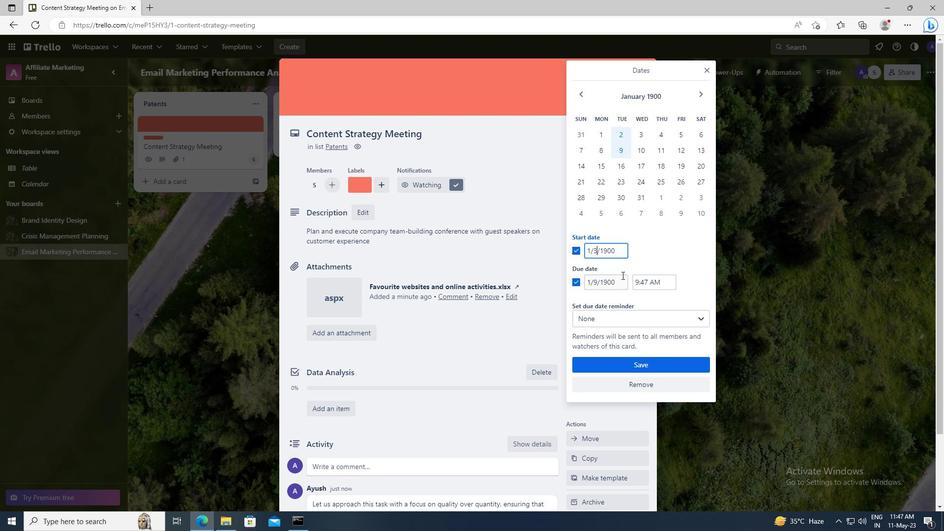 
Action: Mouse pressed left at (622, 280)
Screenshot: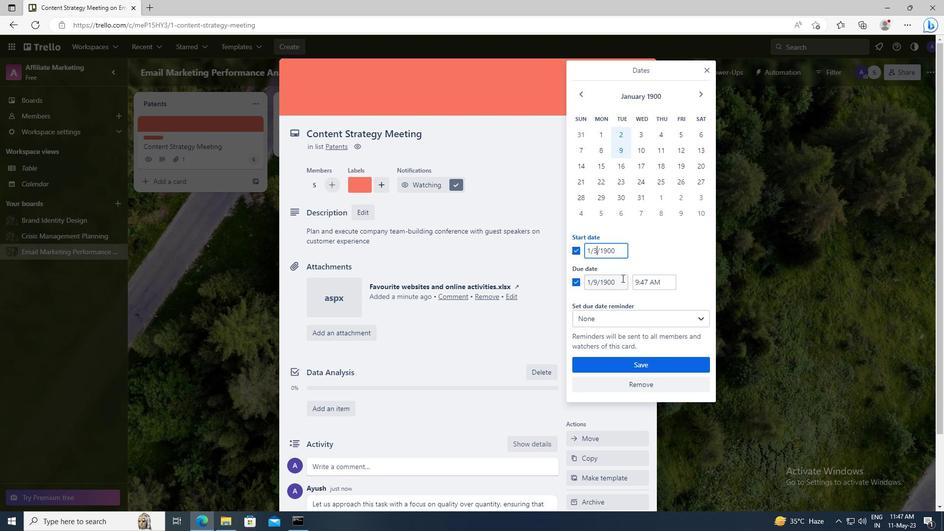 
Action: Key pressed <Key.left><Key.left><Key.left><Key.left><Key.left><Key.backspace>10
Screenshot: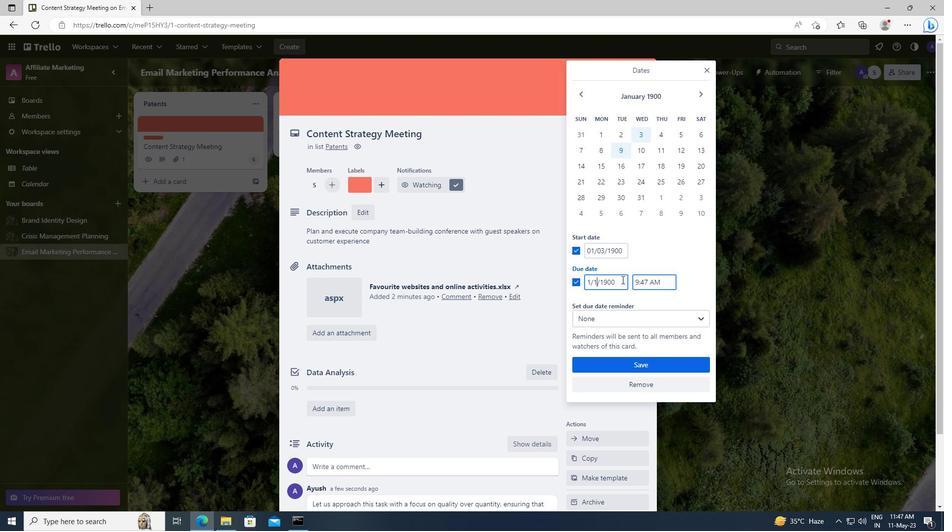 
Action: Mouse moved to (634, 366)
Screenshot: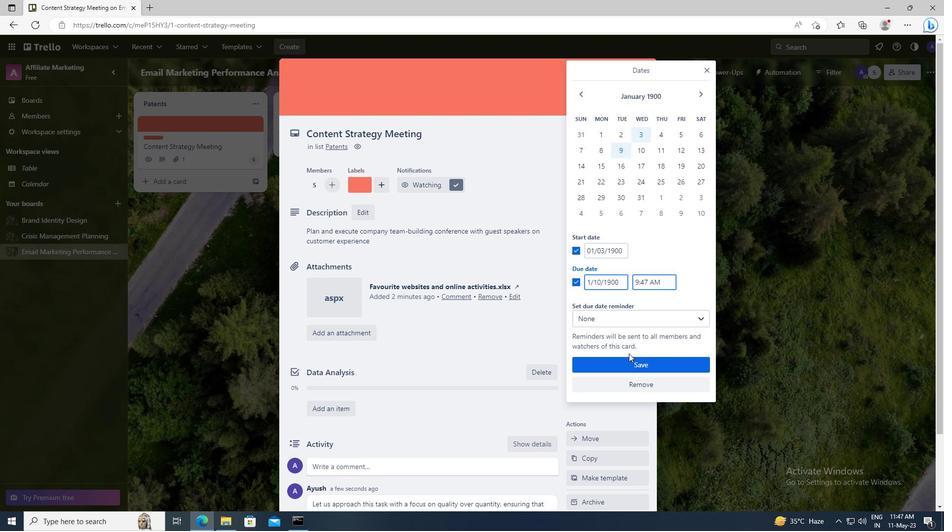 
Action: Mouse pressed left at (634, 366)
Screenshot: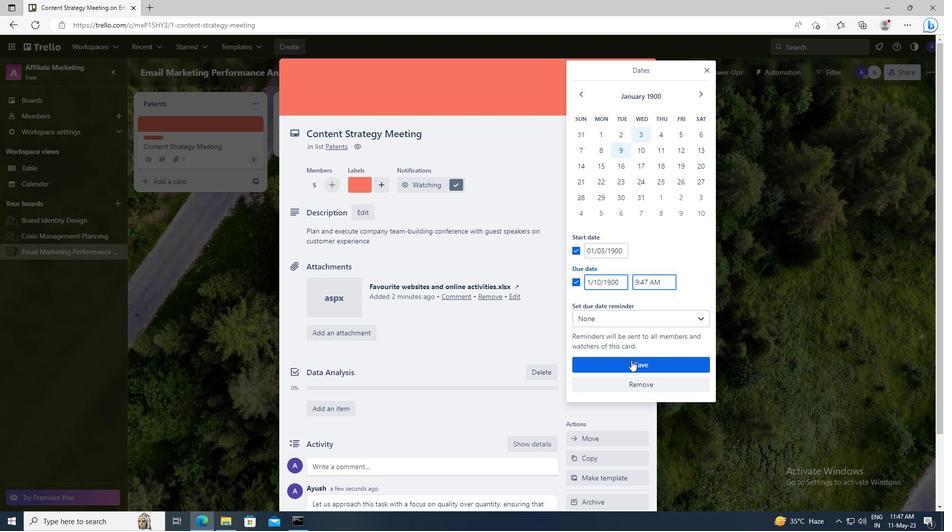 
